 Task: Start scribble line.
Action: Mouse moved to (476, 350)
Screenshot: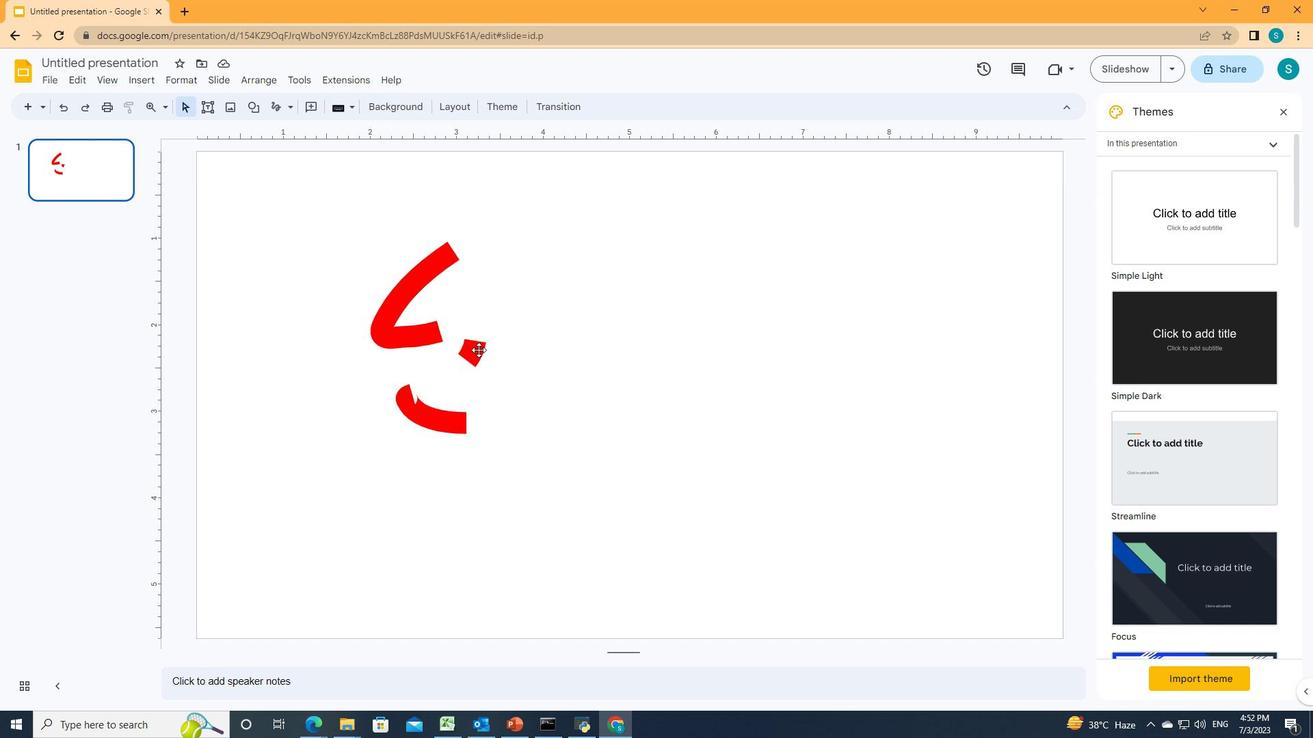 
Action: Mouse pressed left at (476, 350)
Screenshot: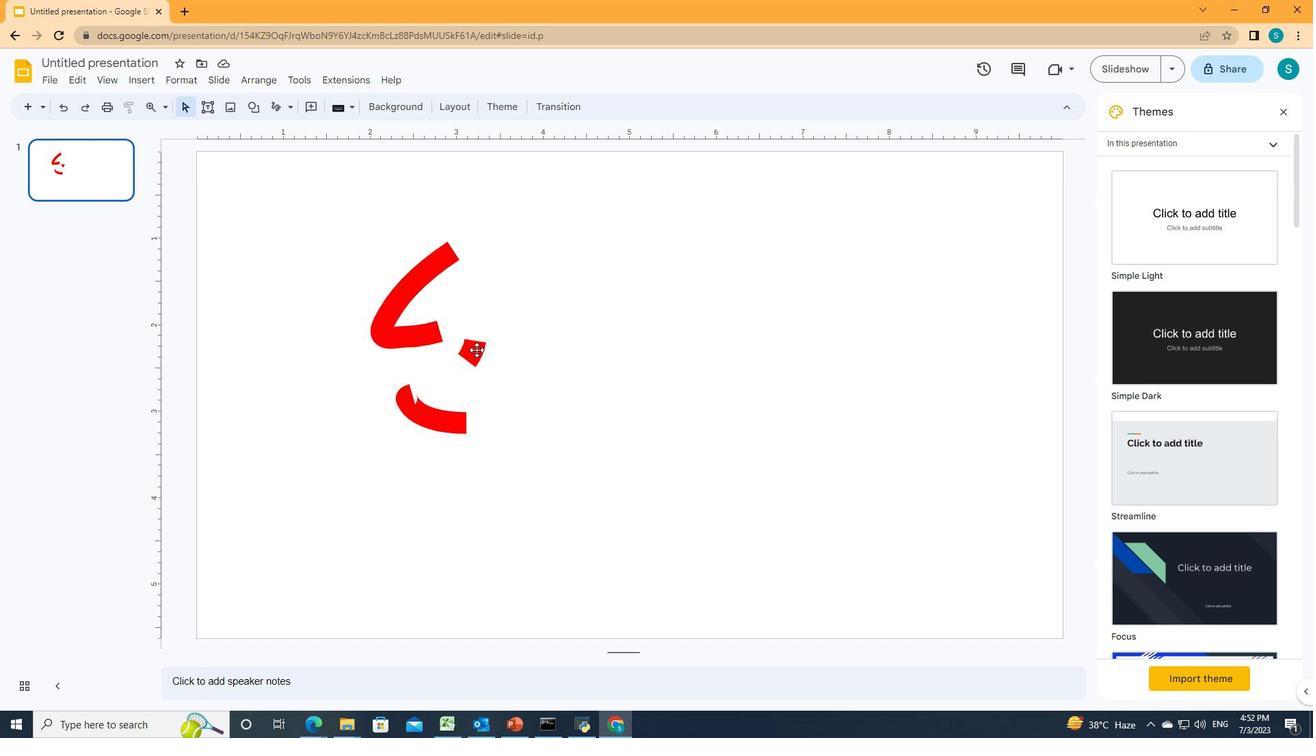 
Action: Mouse moved to (380, 104)
Screenshot: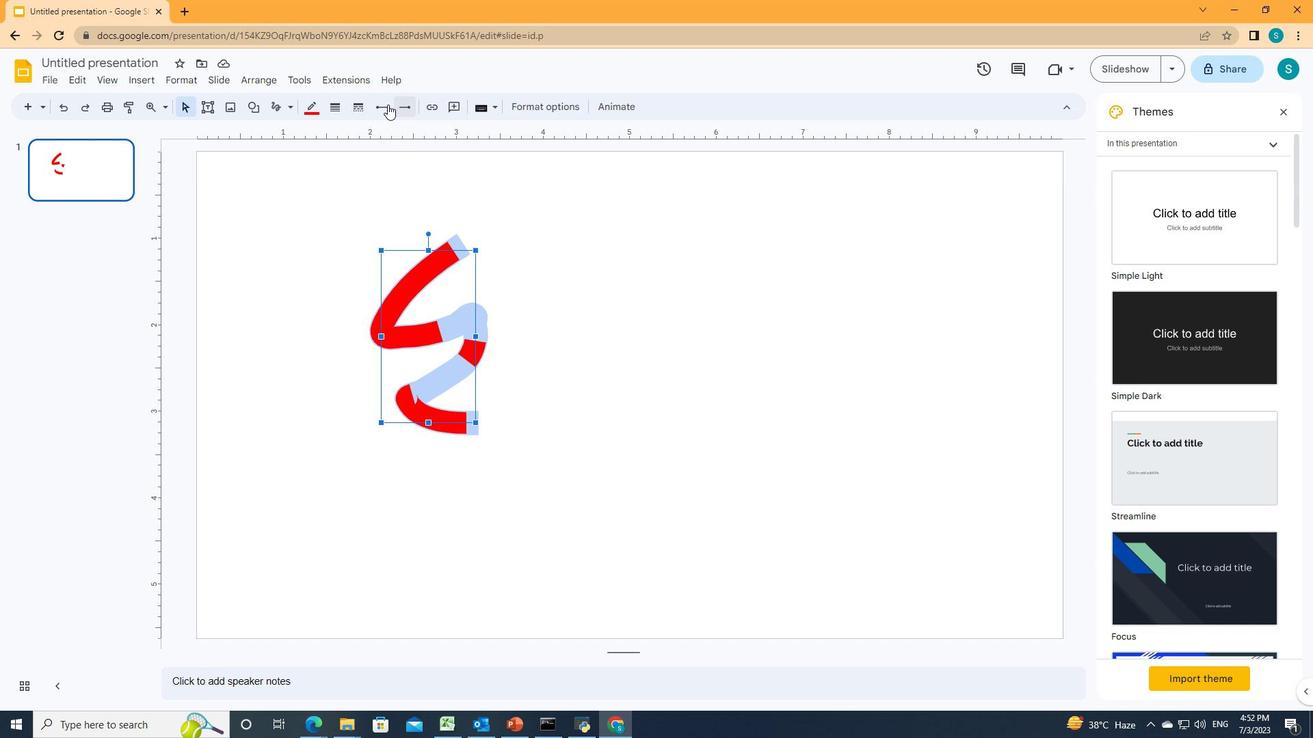 
Action: Mouse pressed left at (380, 104)
Screenshot: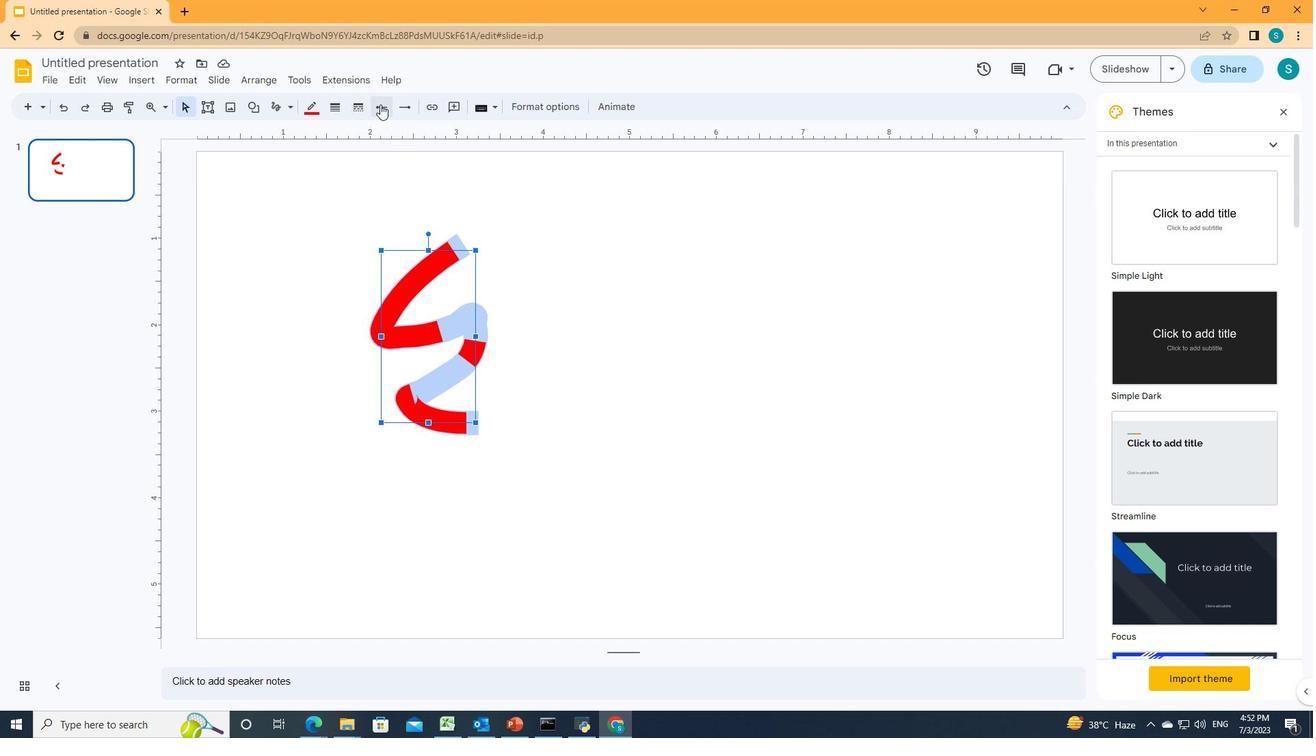 
Action: Mouse moved to (377, 151)
Screenshot: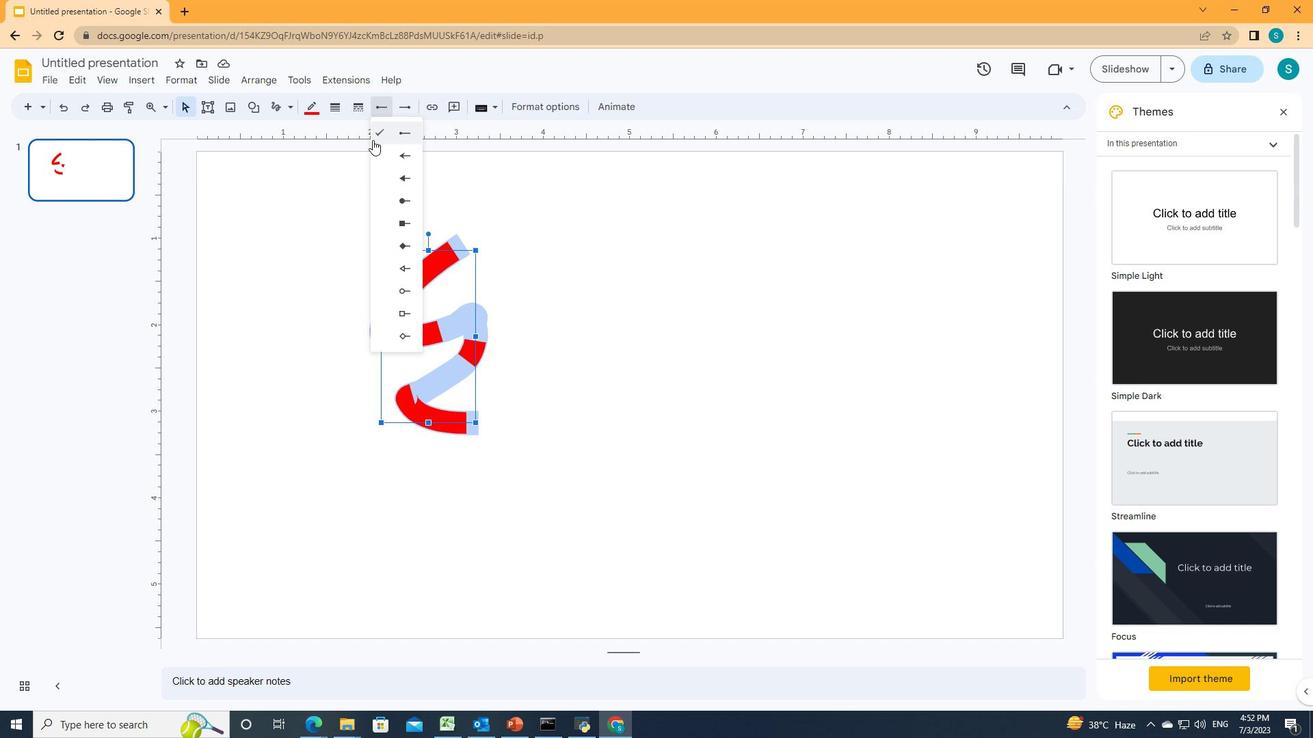 
Action: Mouse pressed left at (377, 151)
Screenshot: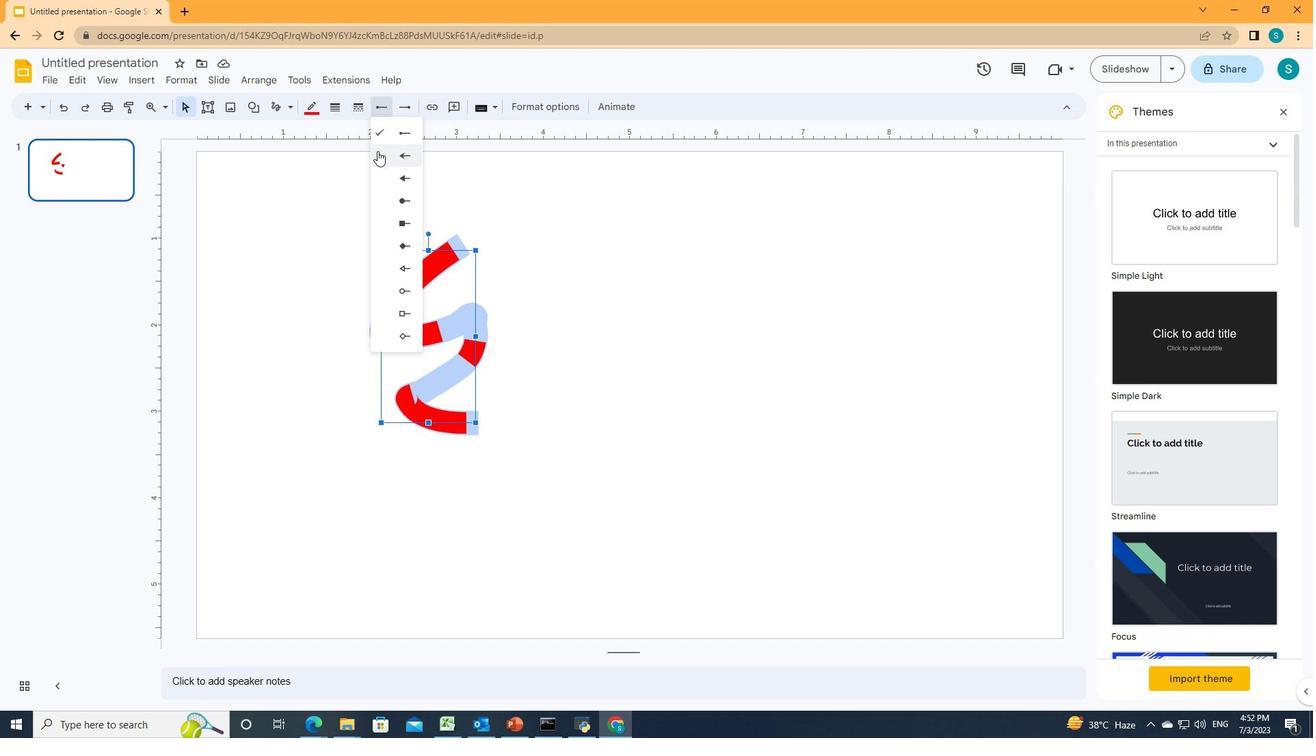
Action: Mouse moved to (612, 333)
Screenshot: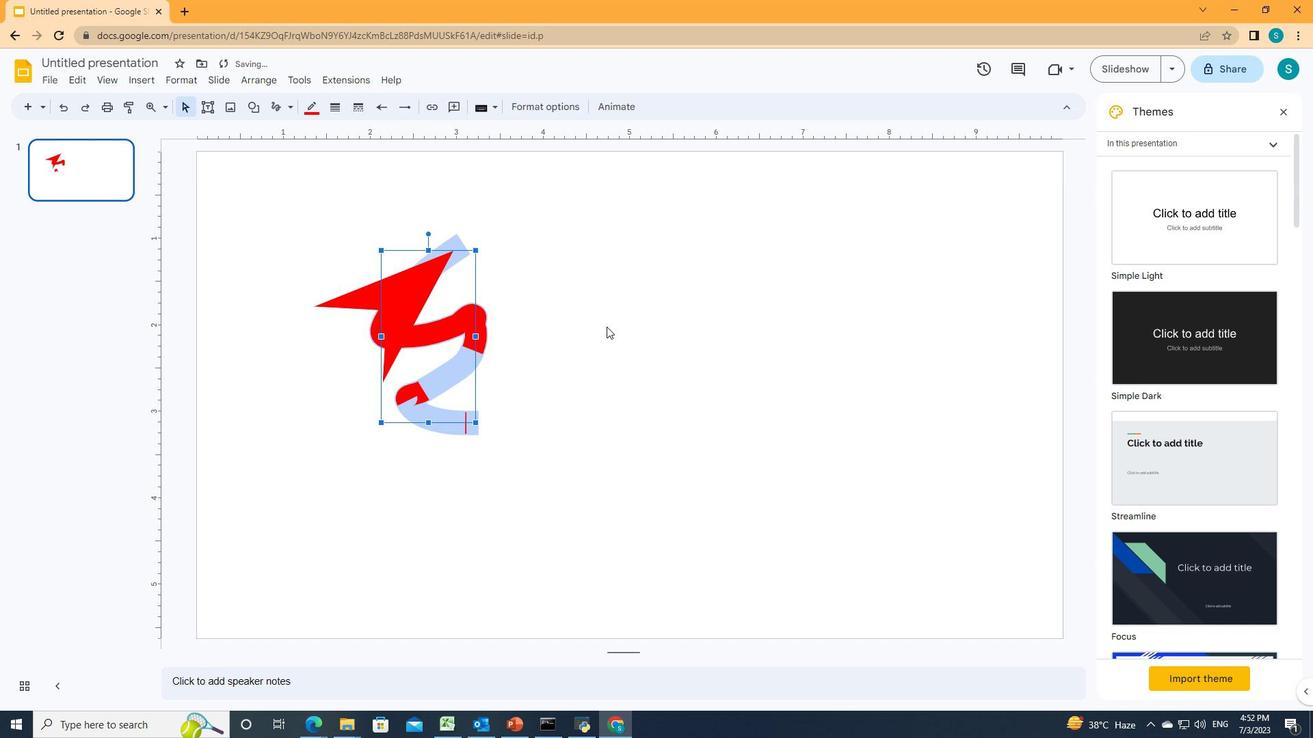 
